 Task: Add Bulk Foods Dark Chocolate Pomegranate to the cart.
Action: Mouse moved to (16, 58)
Screenshot: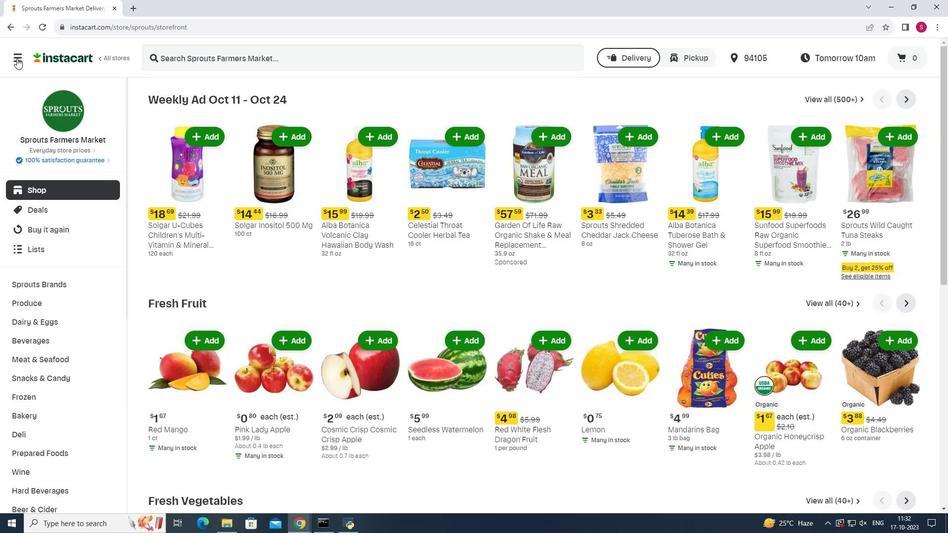 
Action: Mouse pressed left at (16, 58)
Screenshot: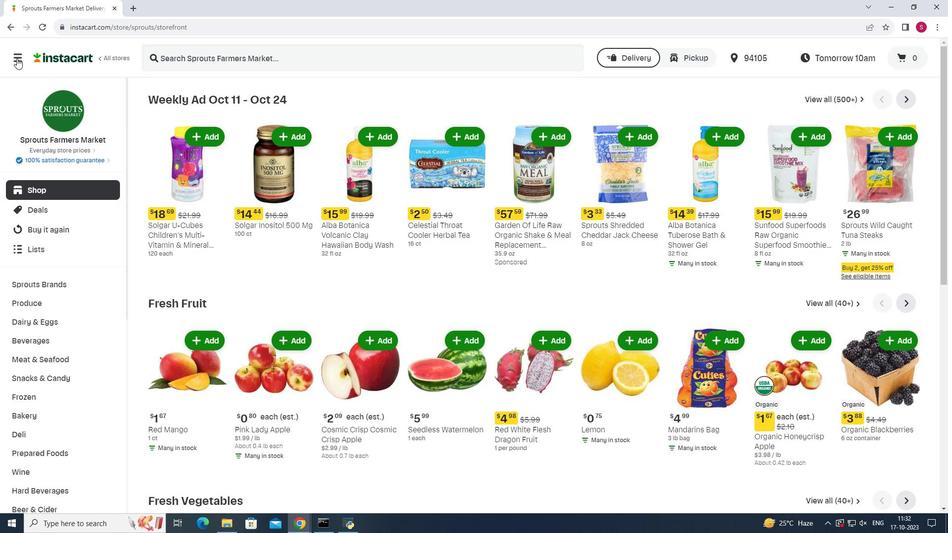 
Action: Mouse moved to (59, 260)
Screenshot: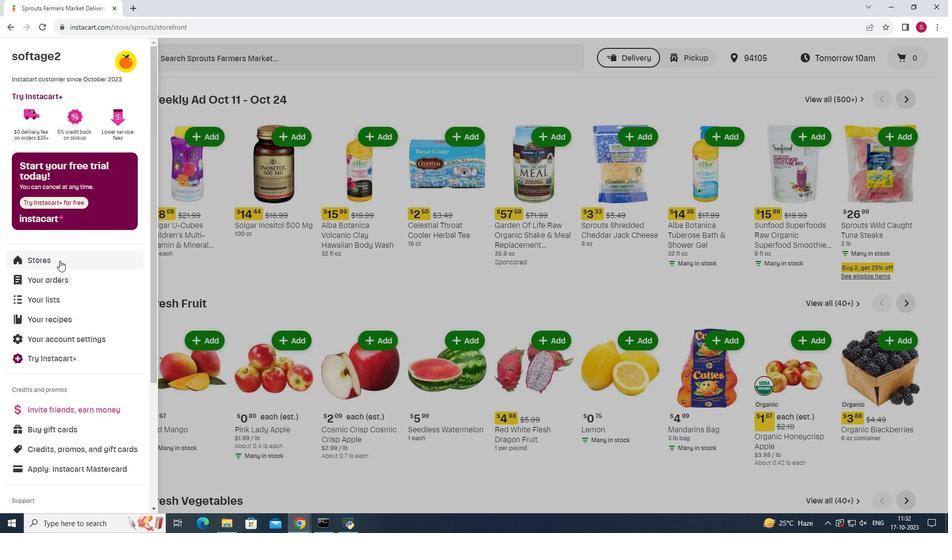 
Action: Mouse pressed left at (59, 260)
Screenshot: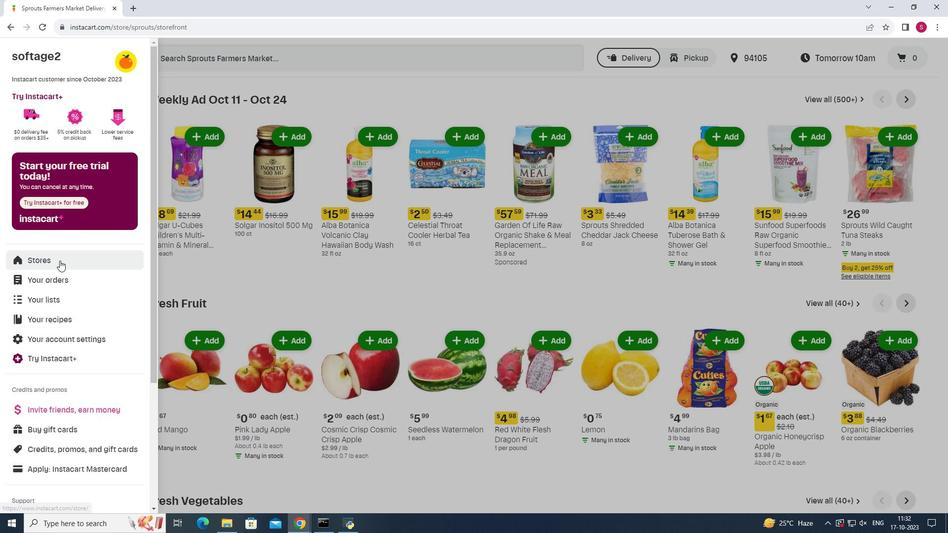 
Action: Mouse moved to (224, 88)
Screenshot: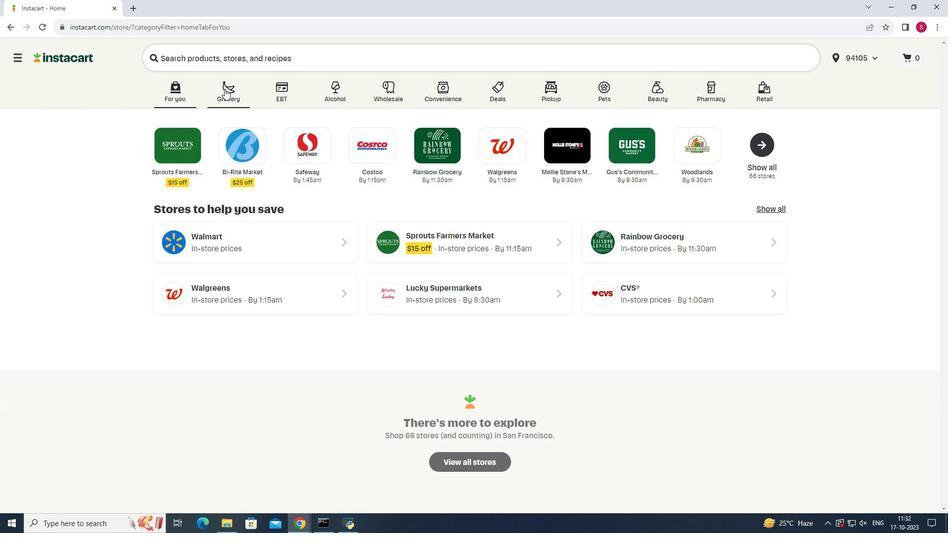 
Action: Mouse pressed left at (224, 88)
Screenshot: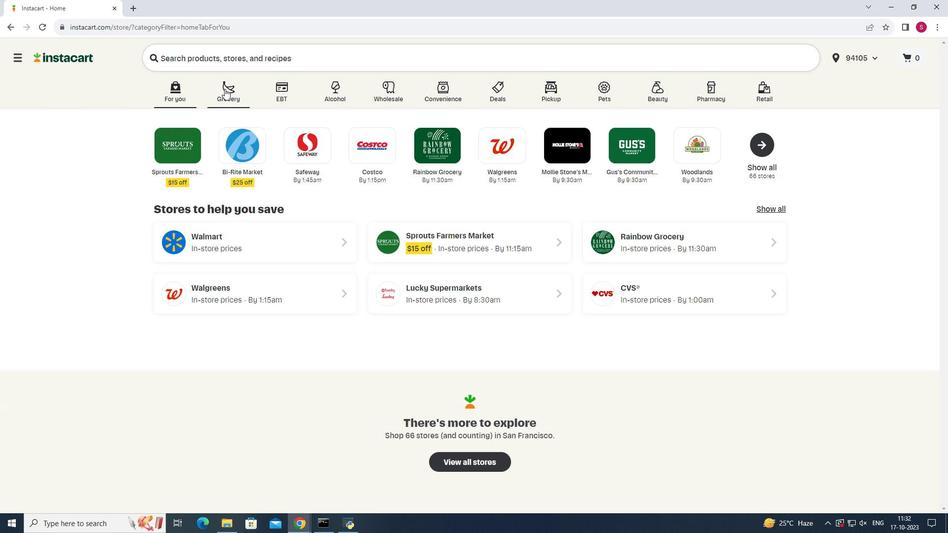 
Action: Mouse moved to (664, 134)
Screenshot: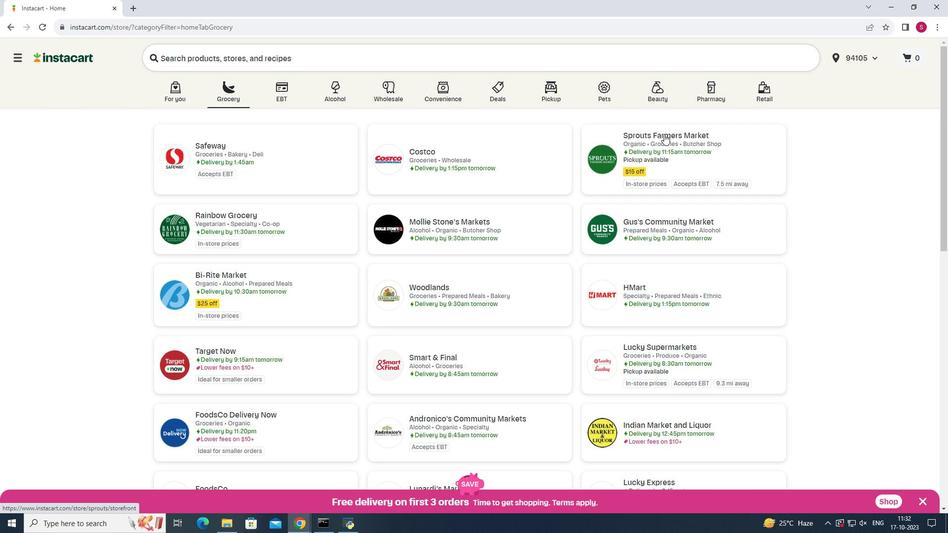 
Action: Mouse pressed left at (664, 134)
Screenshot: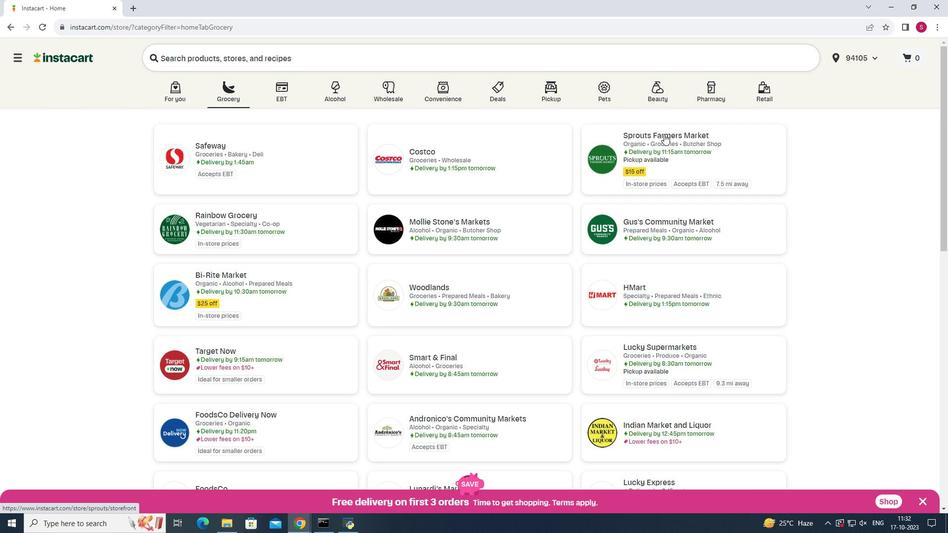 
Action: Mouse moved to (64, 377)
Screenshot: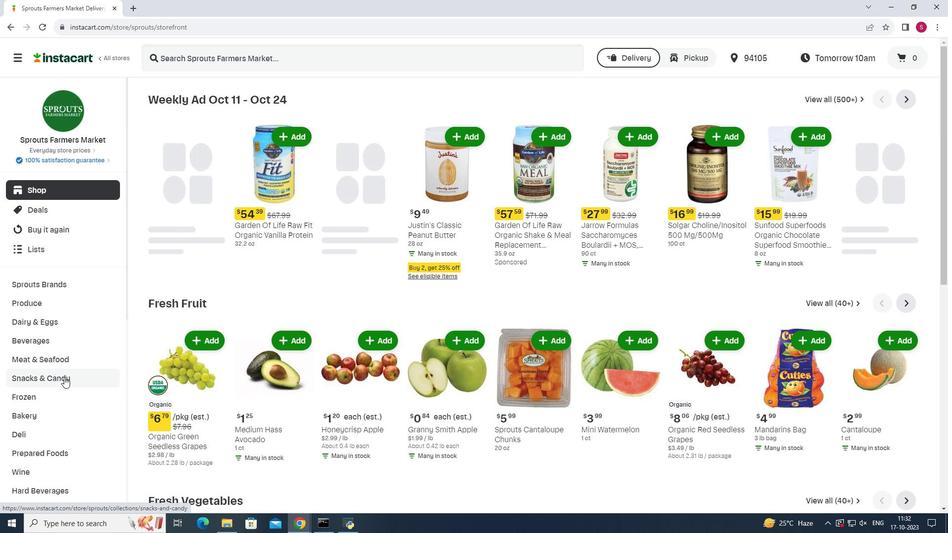 
Action: Mouse pressed left at (64, 377)
Screenshot: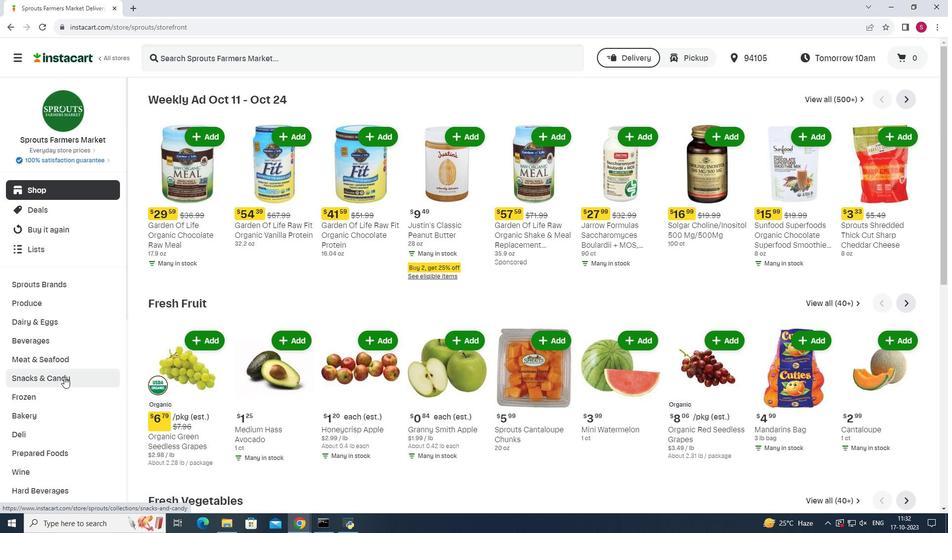 
Action: Mouse moved to (291, 120)
Screenshot: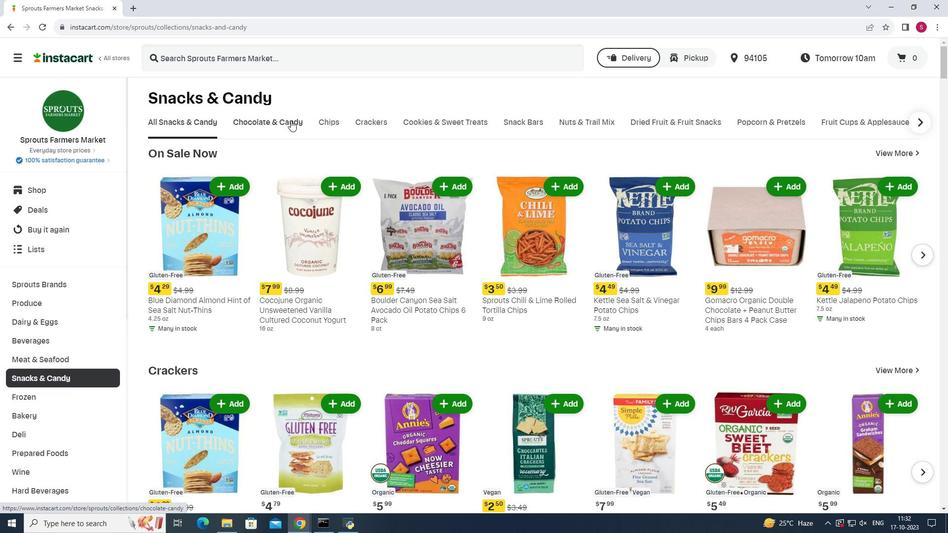 
Action: Mouse pressed left at (291, 120)
Screenshot: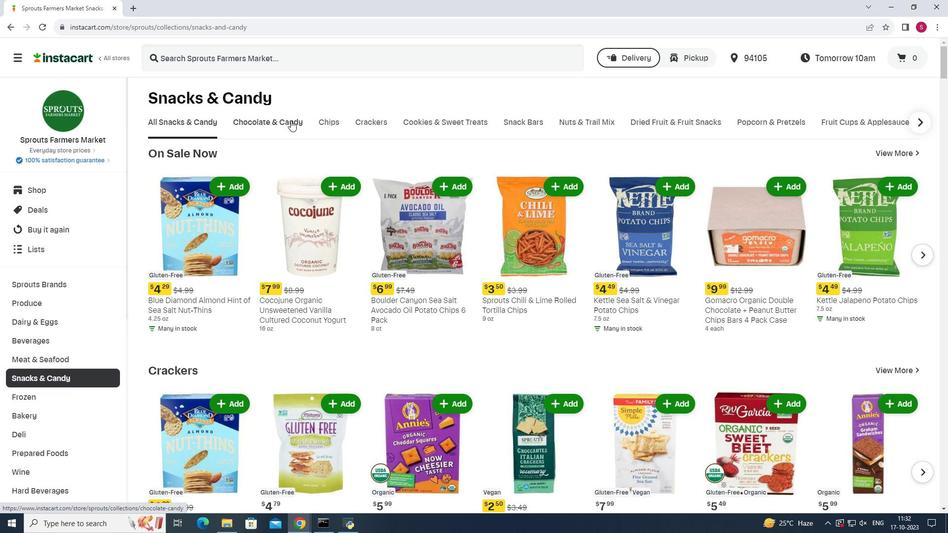 
Action: Mouse moved to (253, 169)
Screenshot: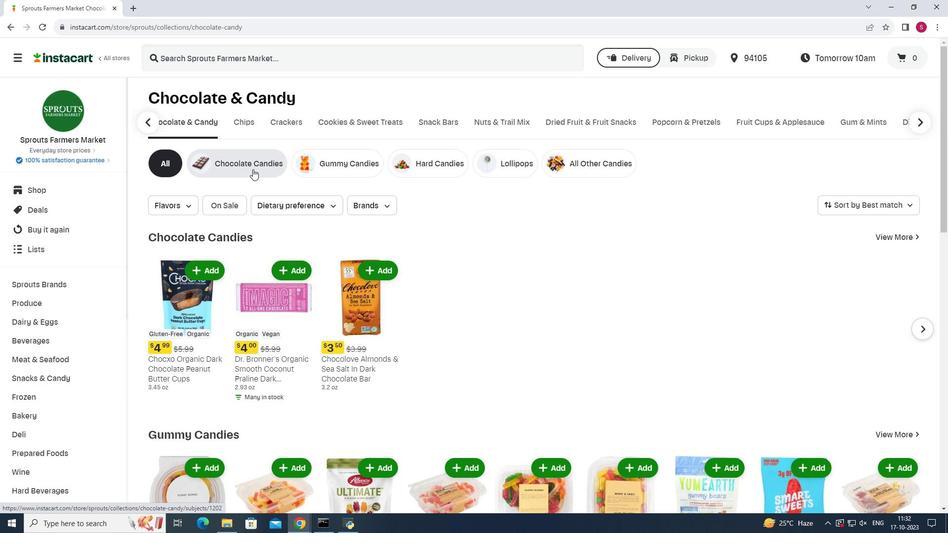 
Action: Mouse pressed left at (253, 169)
Screenshot: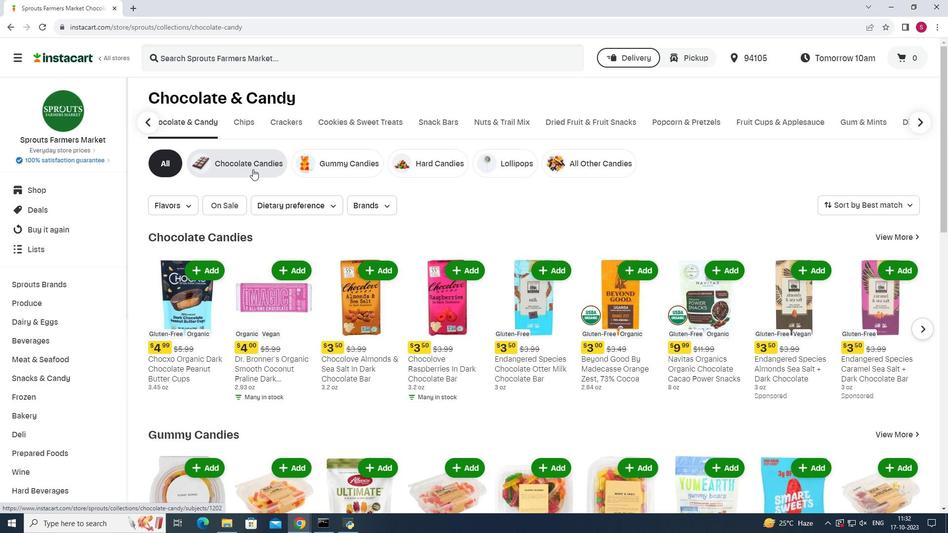 
Action: Mouse moved to (337, 53)
Screenshot: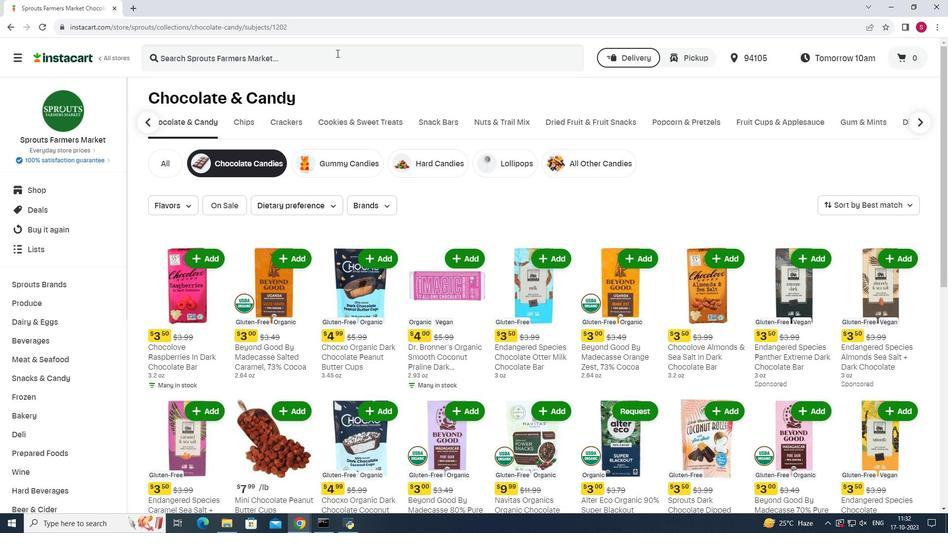 
Action: Mouse pressed left at (337, 53)
Screenshot: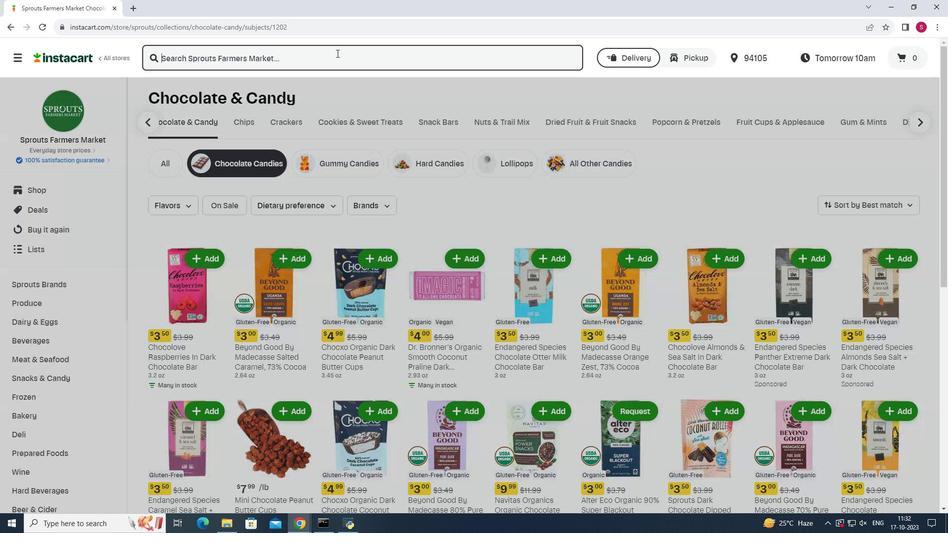 
Action: Mouse moved to (338, 53)
Screenshot: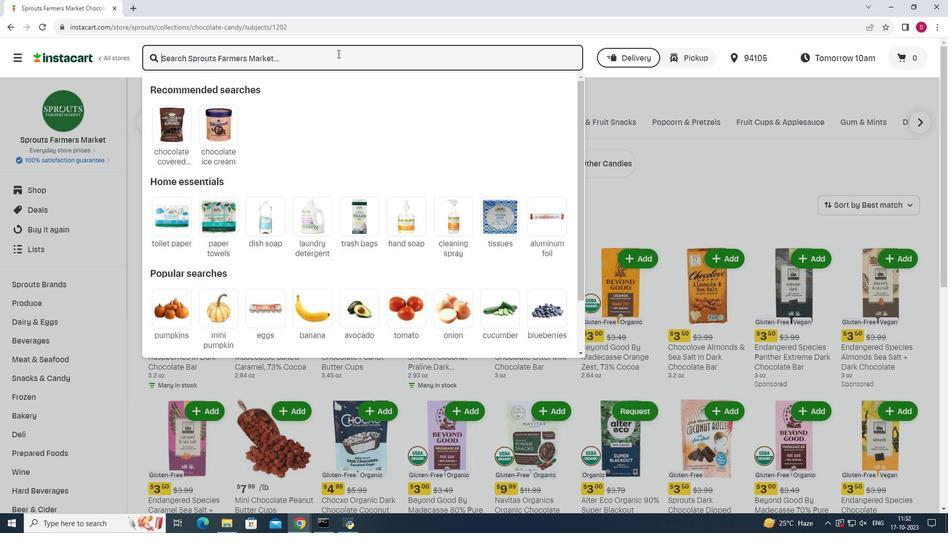 
Action: Key pressed <Key.shift>Bulk<Key.space><Key.shift>Foods<Key.space><Key.shift>Dark<Key.space><Key.shift>Chocolate<Key.space><Key.shift><Key.shift><Key.shift><Key.shift>Pomegranate<Key.enter>
Screenshot: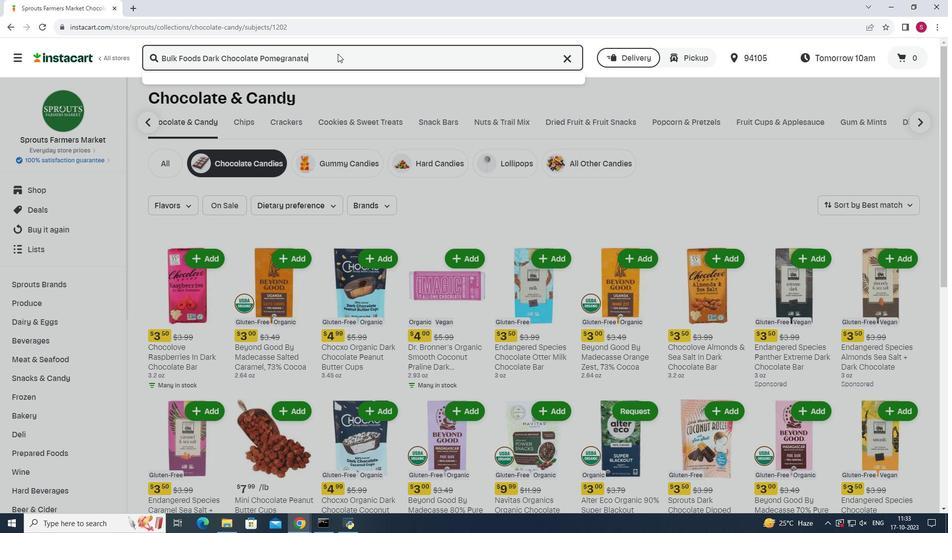 
Action: Mouse moved to (277, 159)
Screenshot: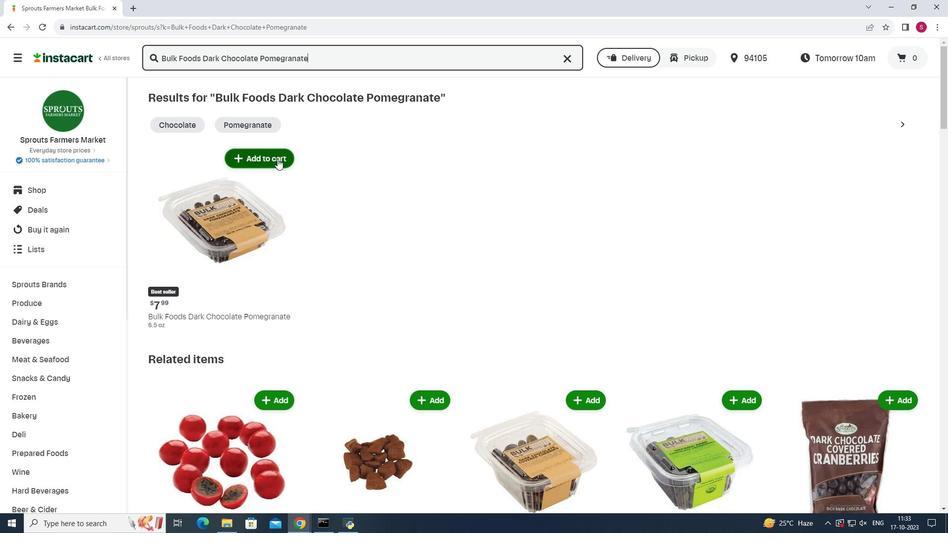 
Action: Mouse pressed left at (277, 159)
Screenshot: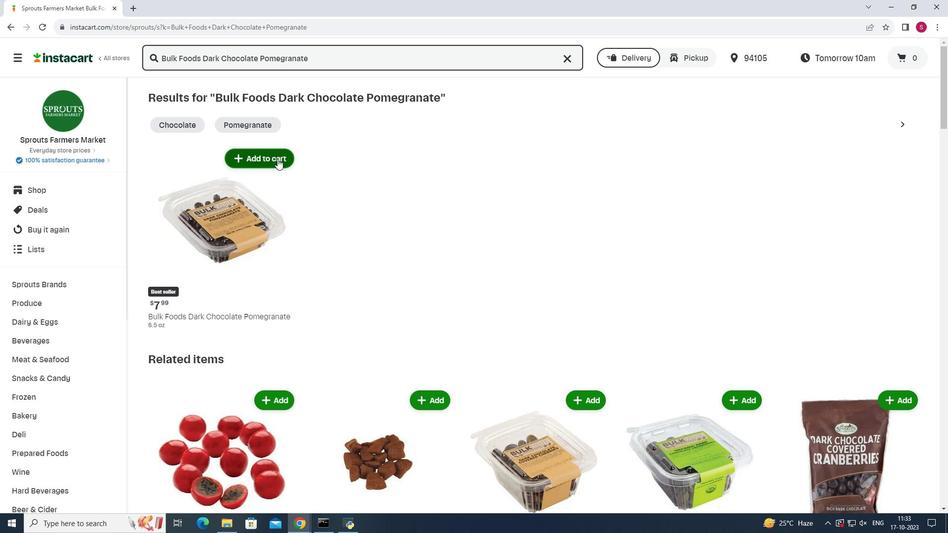 
Action: Mouse moved to (489, 157)
Screenshot: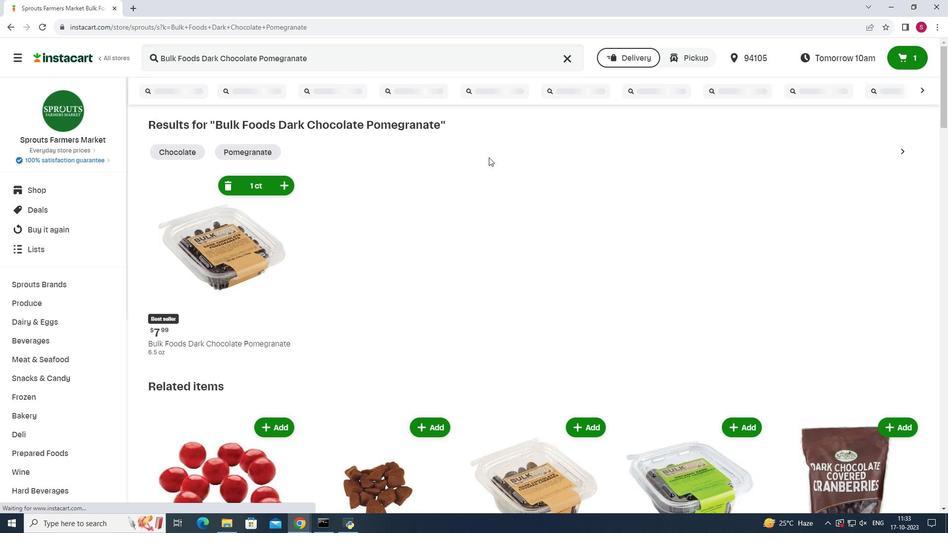 
